 Task: Use the audio channel remapper to remap the "Rear right" to "Right".
Action: Mouse moved to (96, 14)
Screenshot: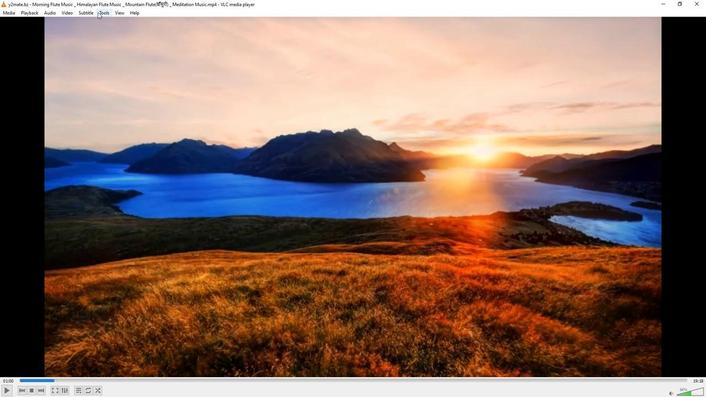 
Action: Mouse pressed left at (96, 14)
Screenshot: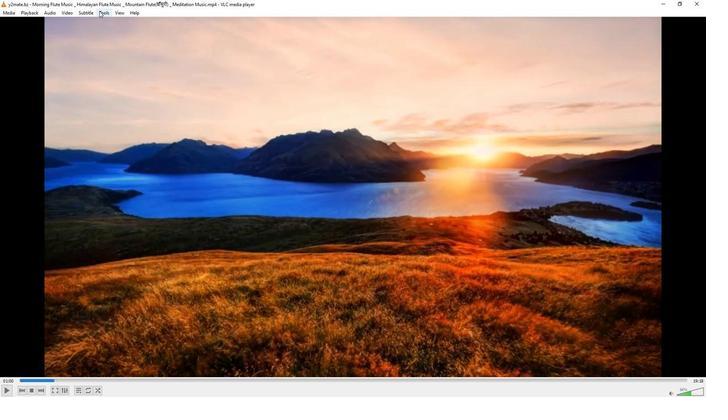 
Action: Mouse moved to (107, 101)
Screenshot: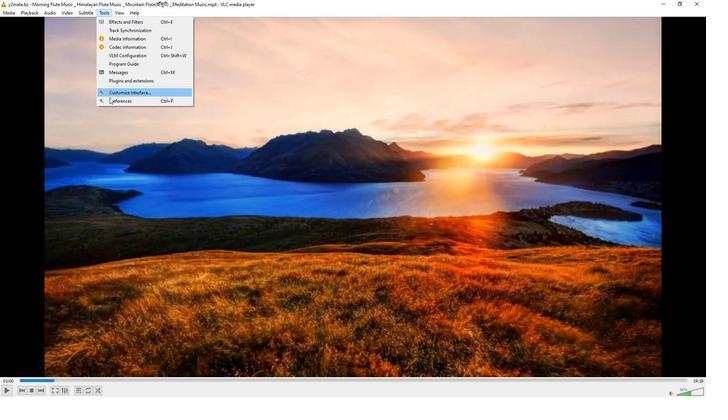 
Action: Mouse pressed left at (107, 101)
Screenshot: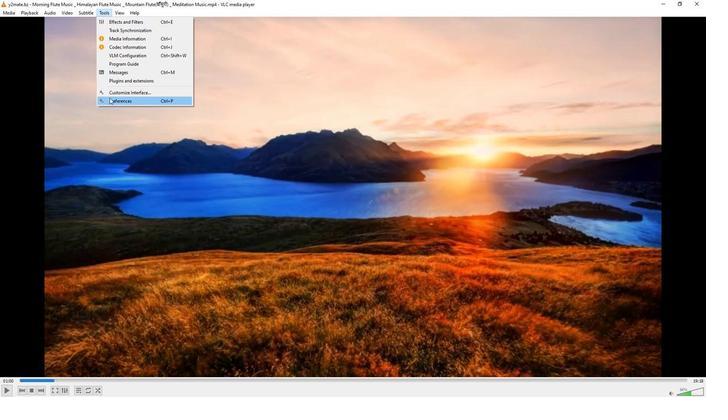 
Action: Mouse moved to (232, 326)
Screenshot: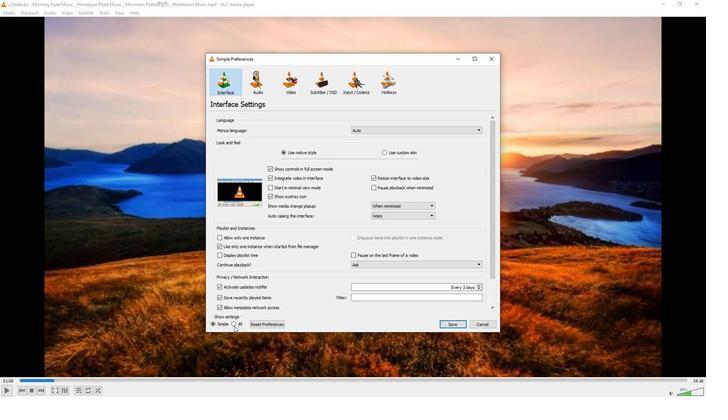 
Action: Mouse pressed left at (232, 326)
Screenshot: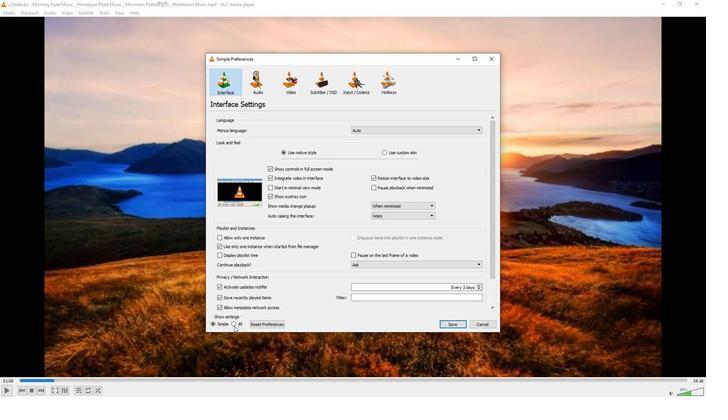 
Action: Mouse moved to (218, 158)
Screenshot: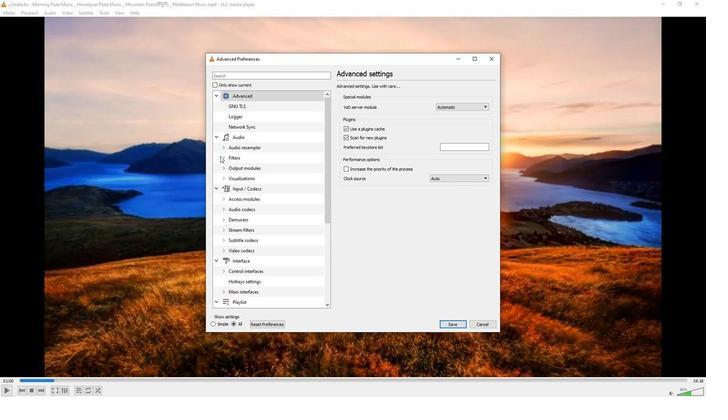 
Action: Mouse pressed left at (218, 158)
Screenshot: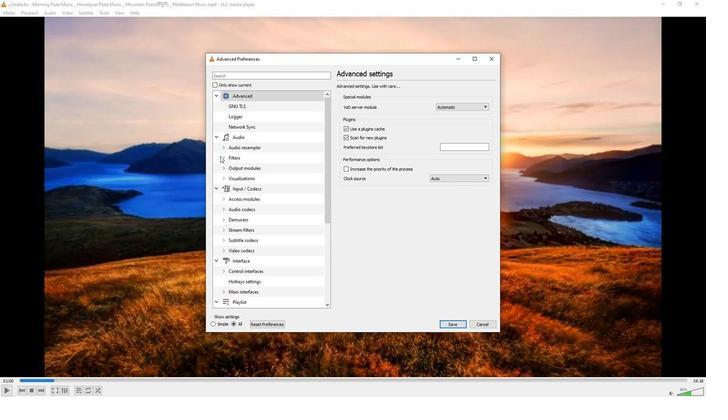 
Action: Mouse moved to (235, 260)
Screenshot: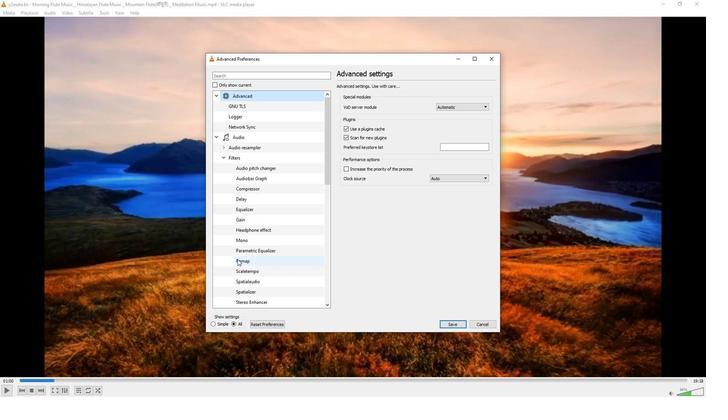 
Action: Mouse pressed left at (235, 260)
Screenshot: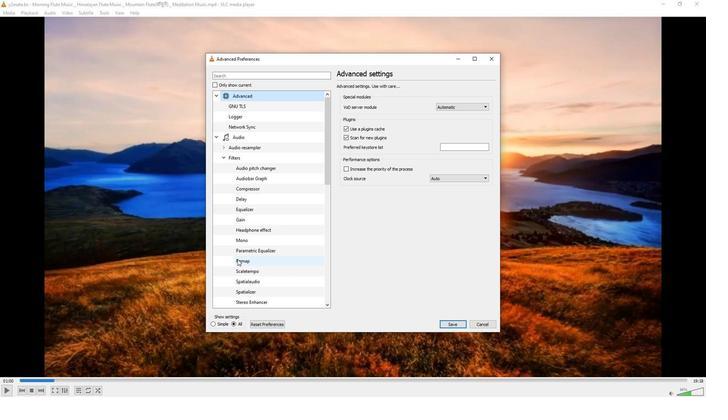 
Action: Mouse moved to (453, 151)
Screenshot: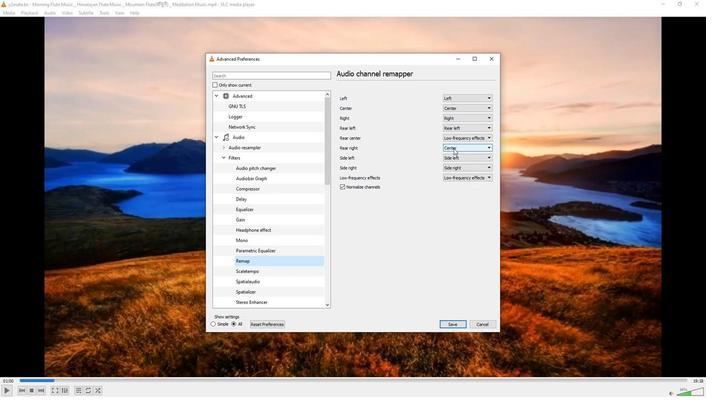 
Action: Mouse pressed left at (453, 151)
Screenshot: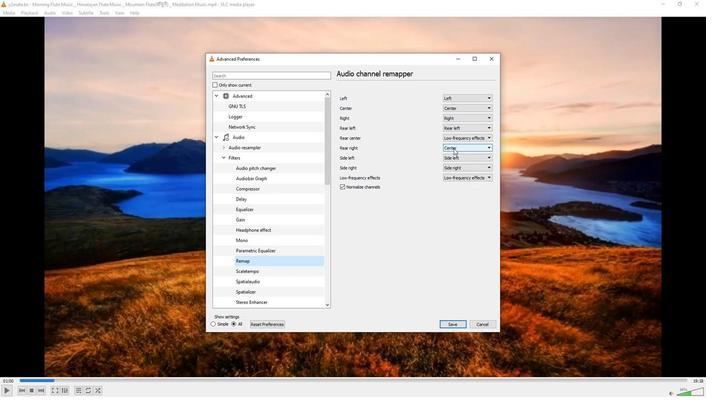 
Action: Mouse moved to (453, 166)
Screenshot: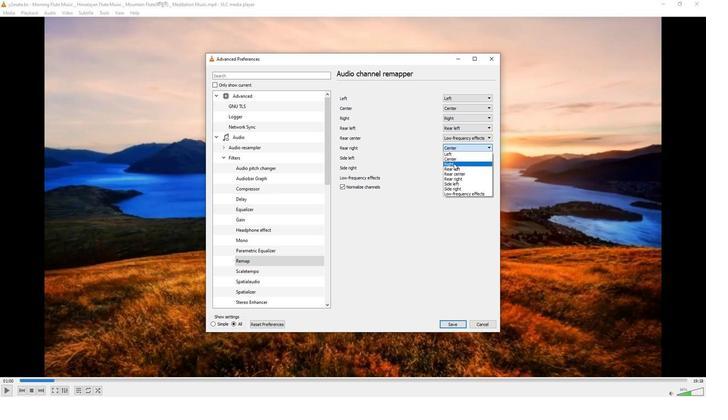 
Action: Mouse pressed left at (453, 166)
Screenshot: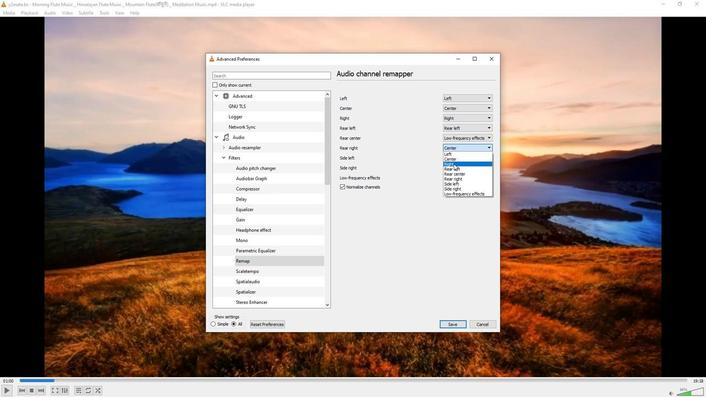 
Action: Mouse moved to (442, 324)
Screenshot: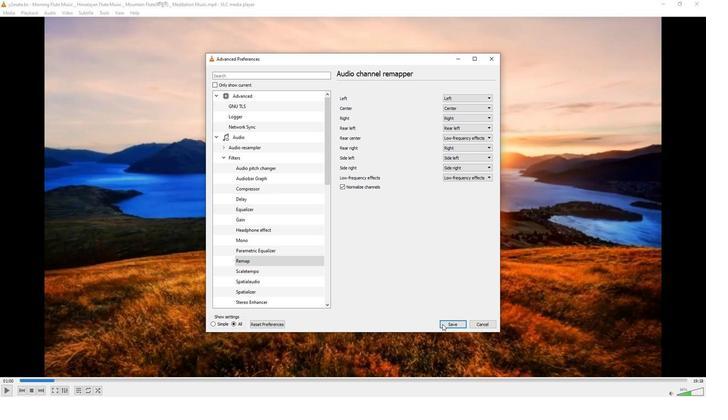 
Action: Mouse pressed left at (442, 324)
Screenshot: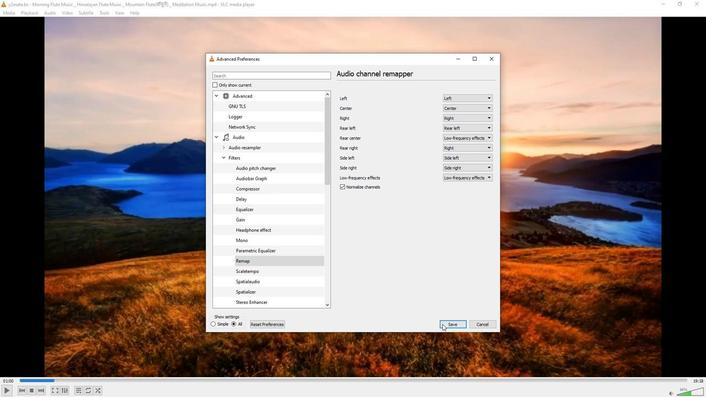 
